 Task: Select the off in the unusual line terminators.
Action: Mouse moved to (133, 515)
Screenshot: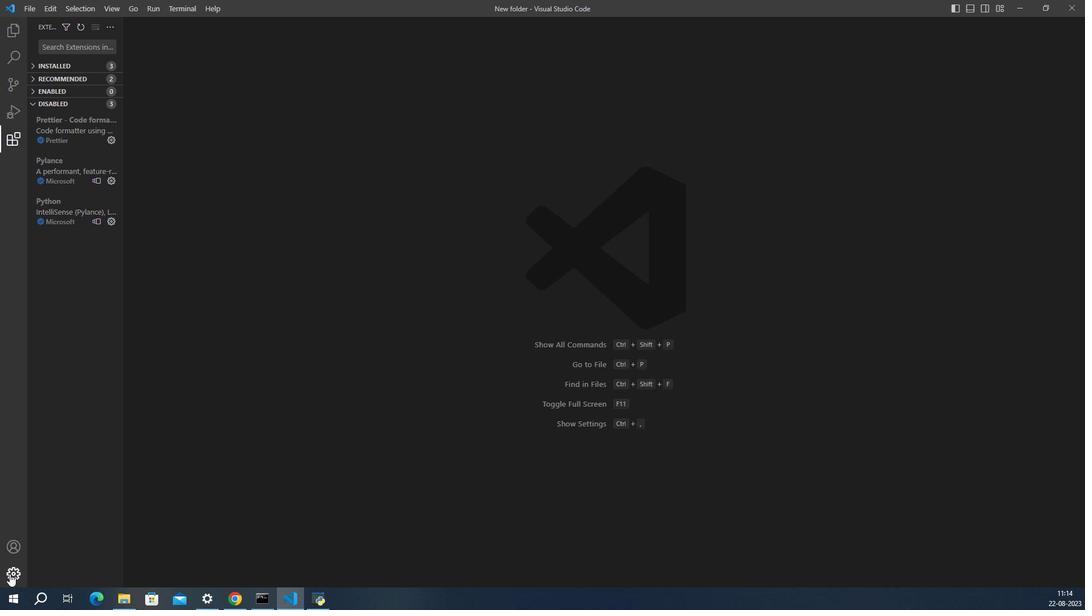 
Action: Mouse pressed left at (133, 515)
Screenshot: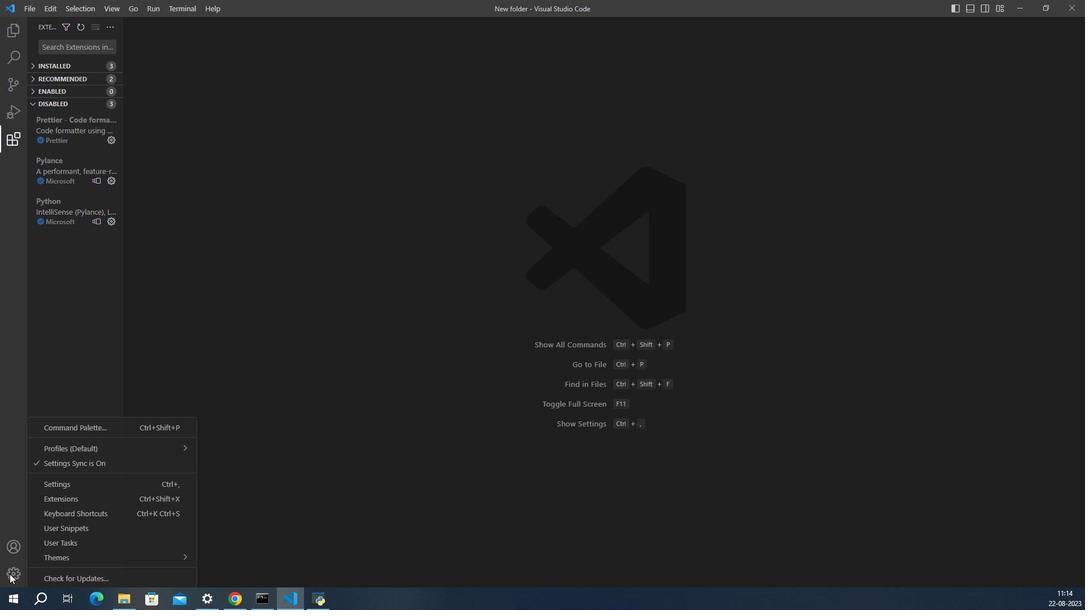 
Action: Mouse moved to (183, 452)
Screenshot: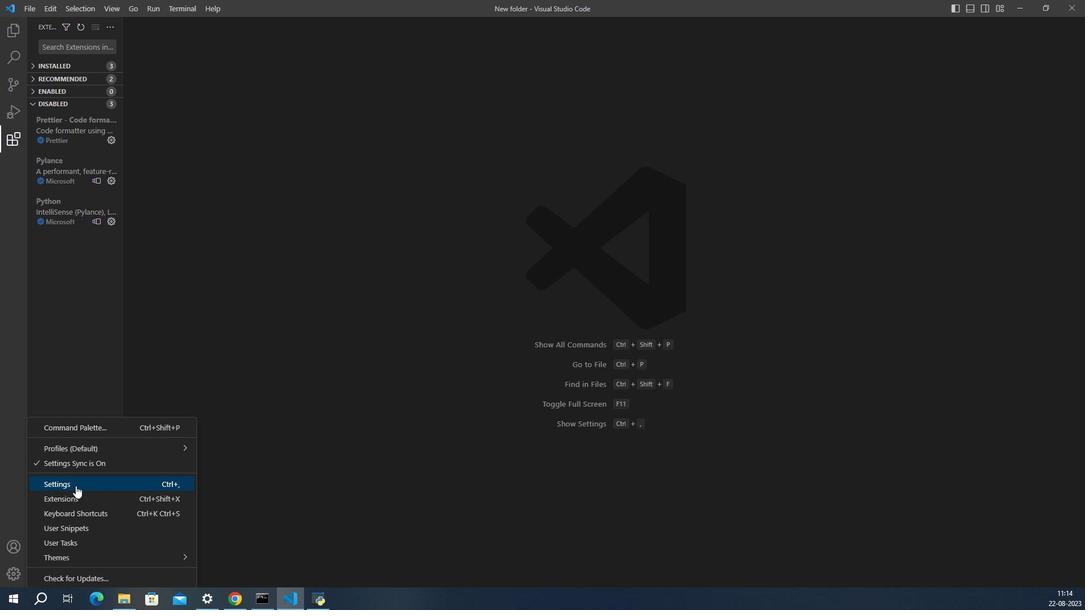 
Action: Mouse pressed left at (183, 452)
Screenshot: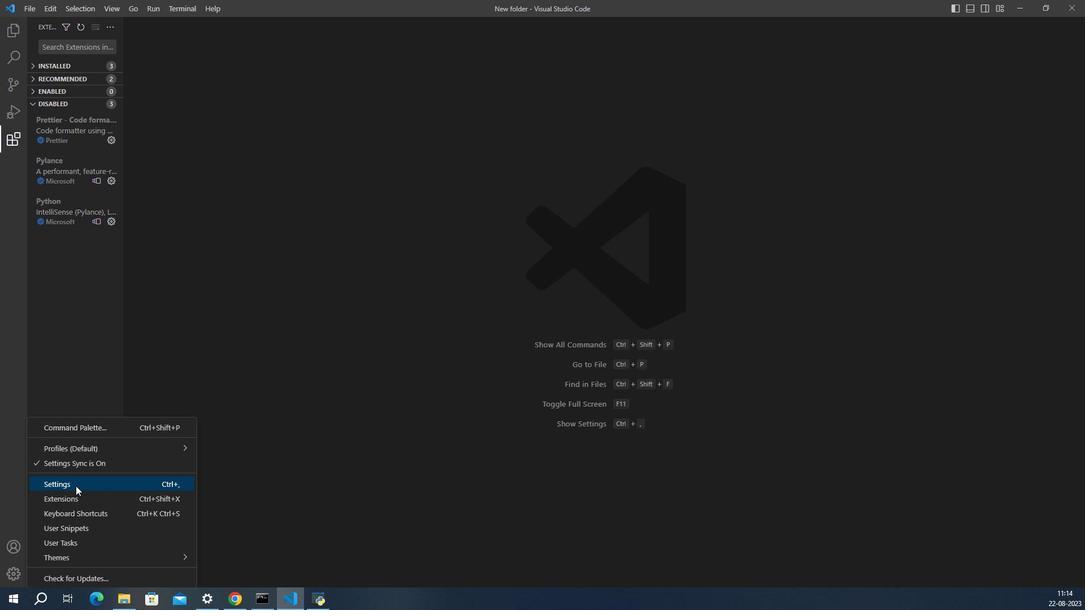 
Action: Mouse moved to (521, 362)
Screenshot: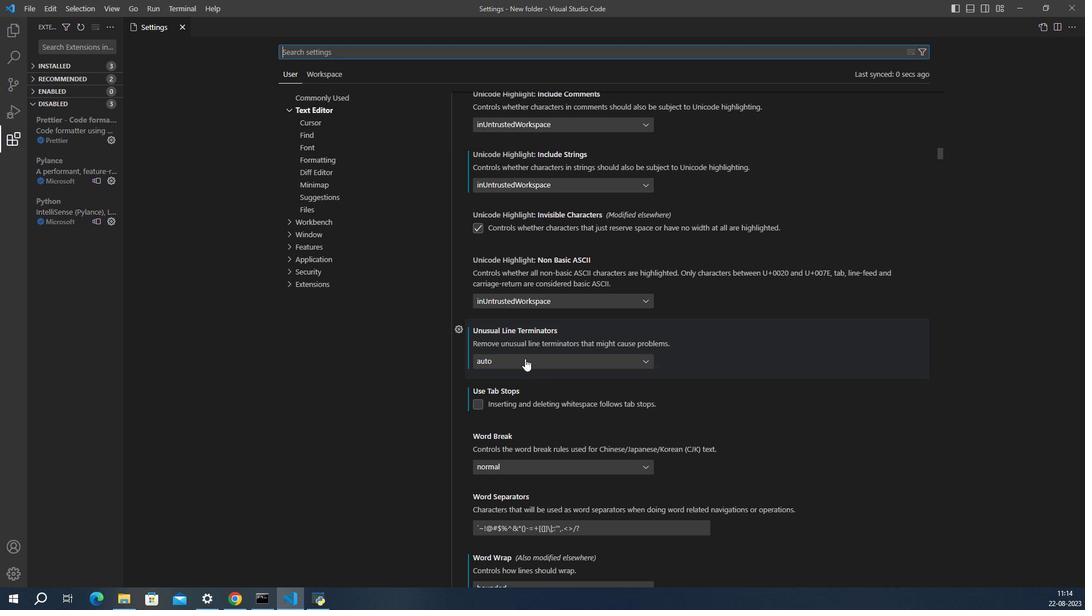 
Action: Mouse pressed left at (521, 362)
Screenshot: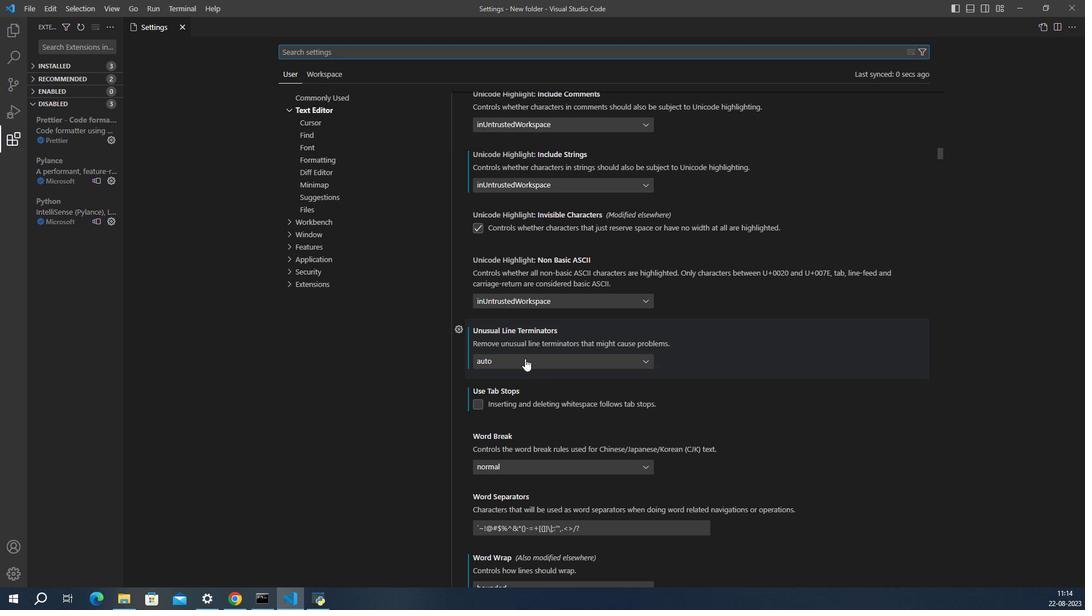 
Action: Mouse moved to (498, 383)
Screenshot: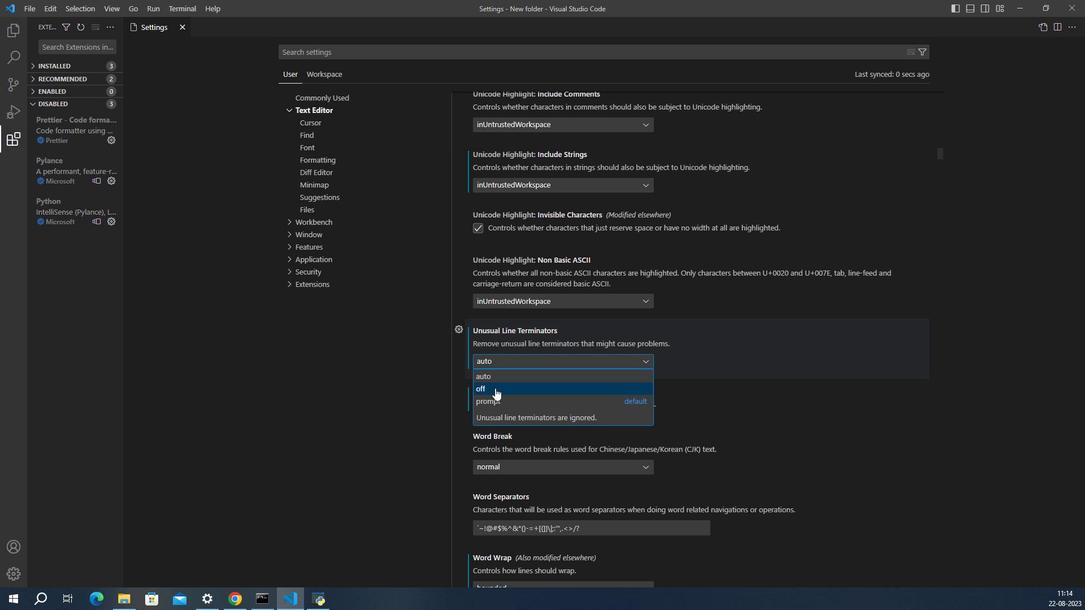 
Action: Mouse pressed left at (498, 383)
Screenshot: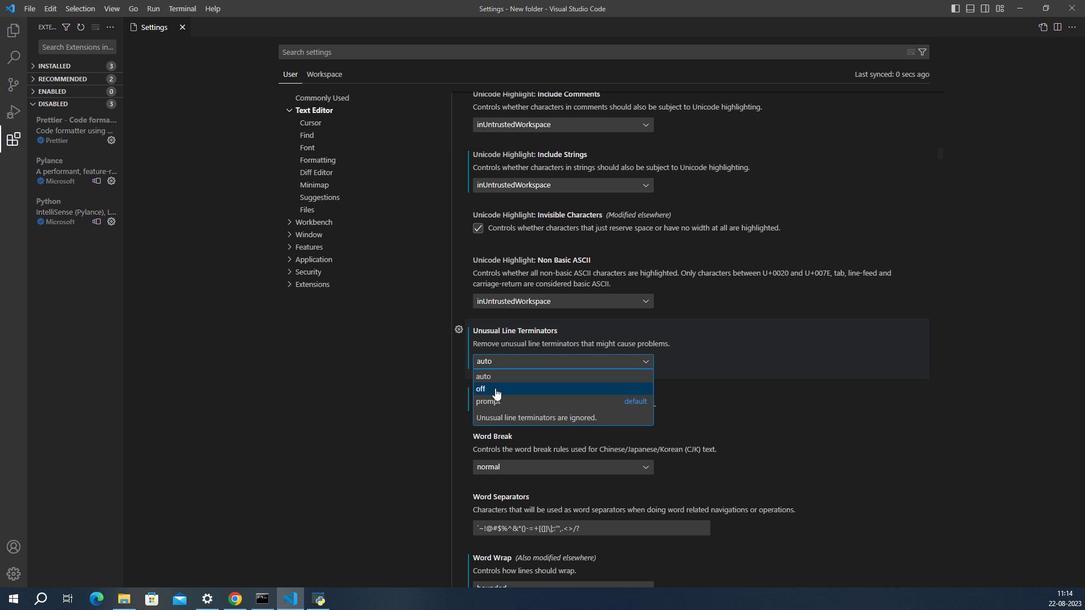 
Action: Mouse moved to (515, 366)
Screenshot: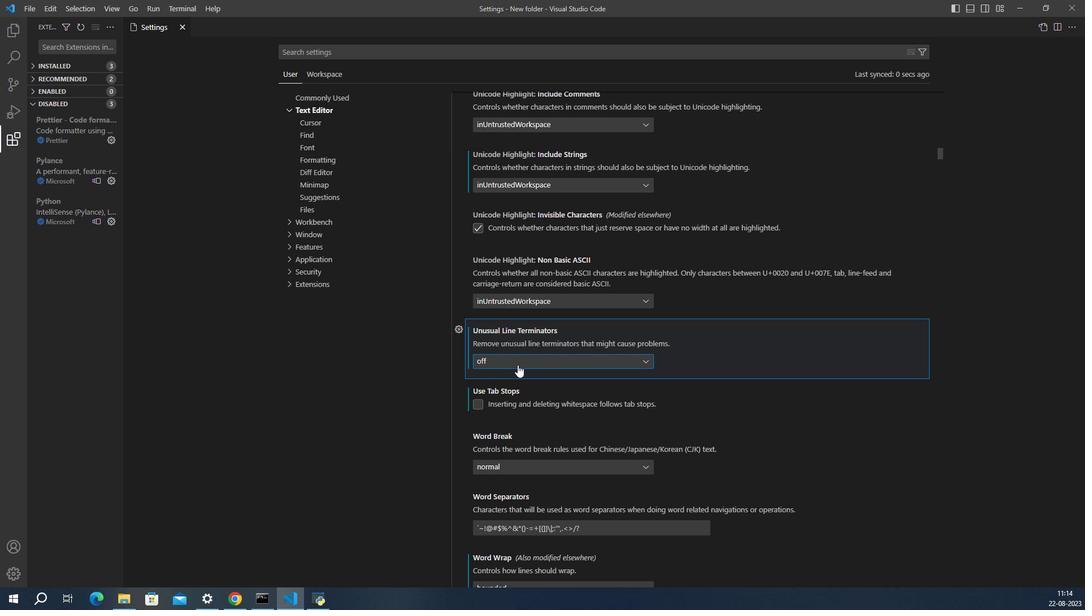 
